 Task: Set up an automatic out-of-office reply in Outlook with a specified time range and message.
Action: Mouse moved to (11, 73)
Screenshot: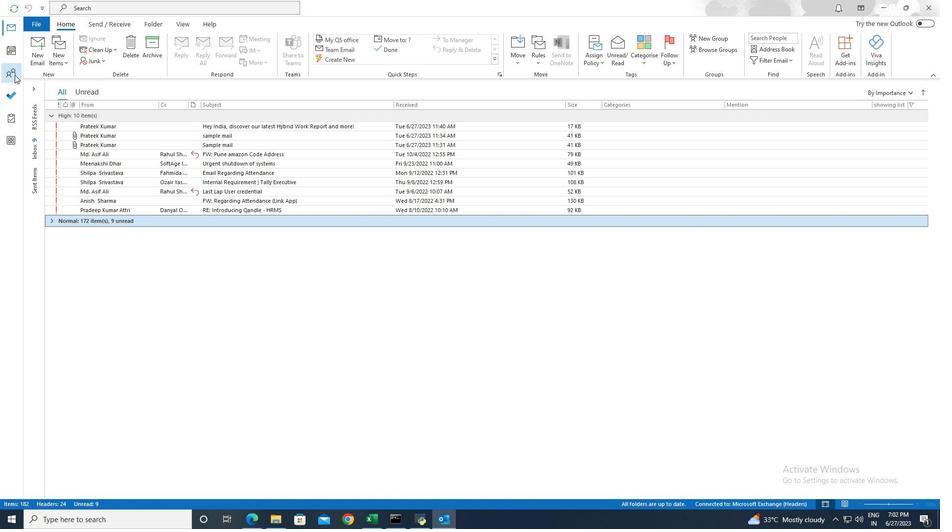 
Action: Mouse pressed left at (11, 73)
Screenshot: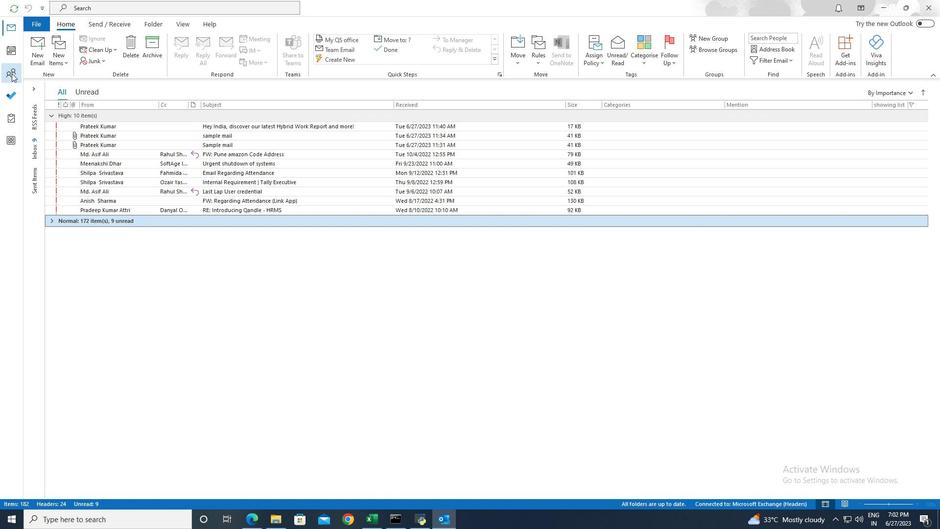 
Action: Mouse moved to (30, 21)
Screenshot: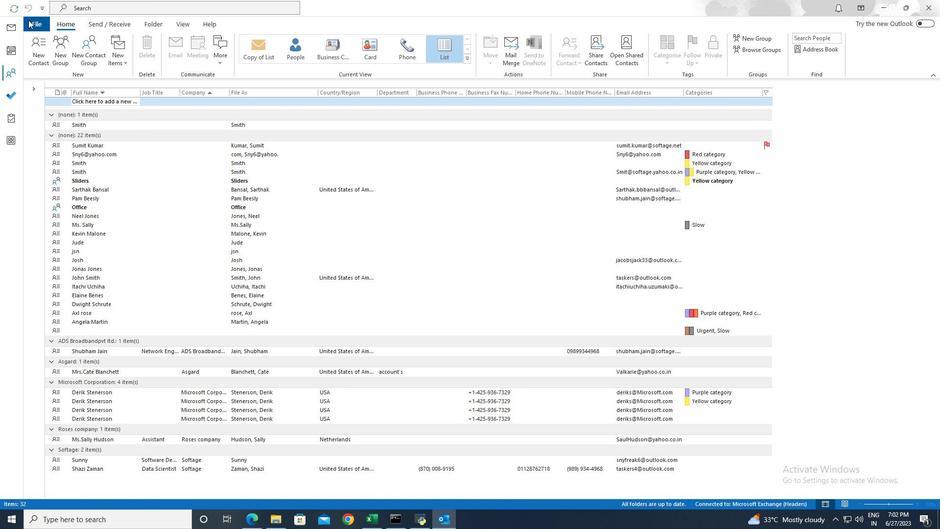 
Action: Mouse pressed left at (30, 21)
Screenshot: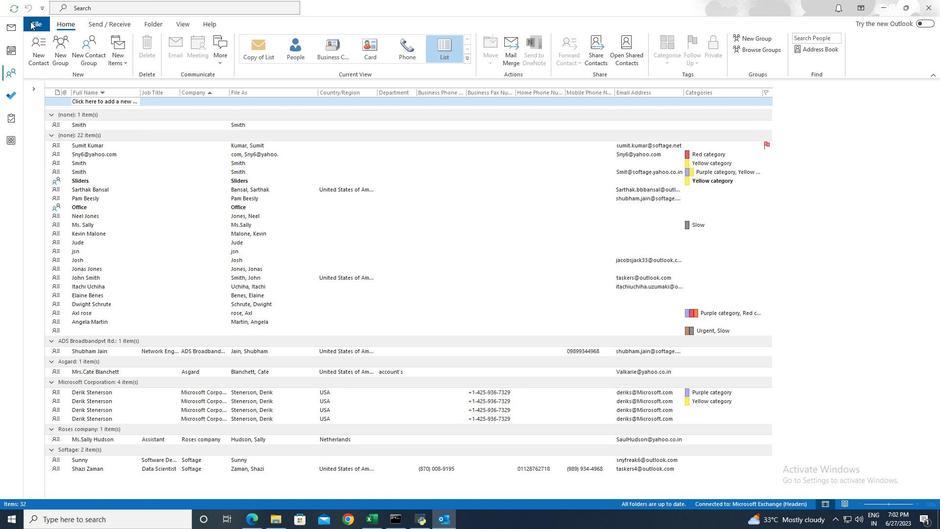 
Action: Mouse moved to (103, 195)
Screenshot: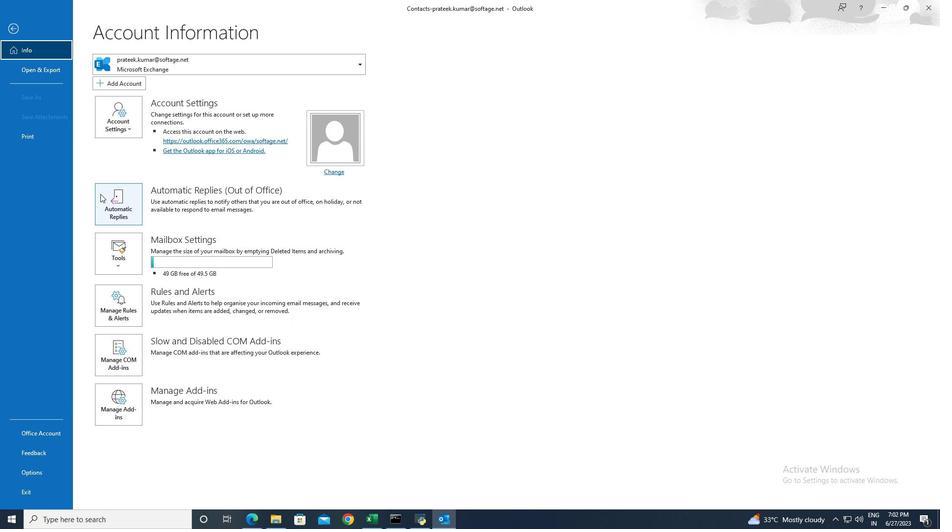 
Action: Mouse pressed left at (103, 195)
Screenshot: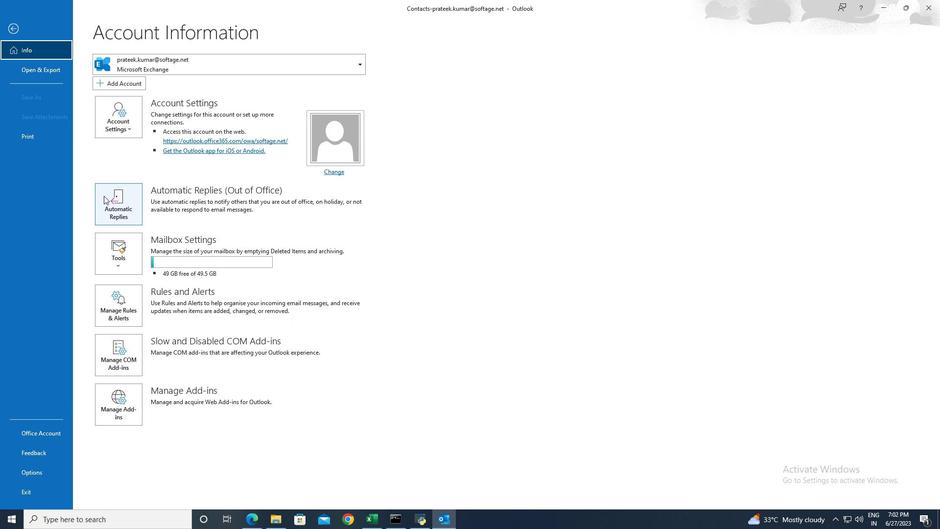 
Action: Mouse moved to (469, 169)
Screenshot: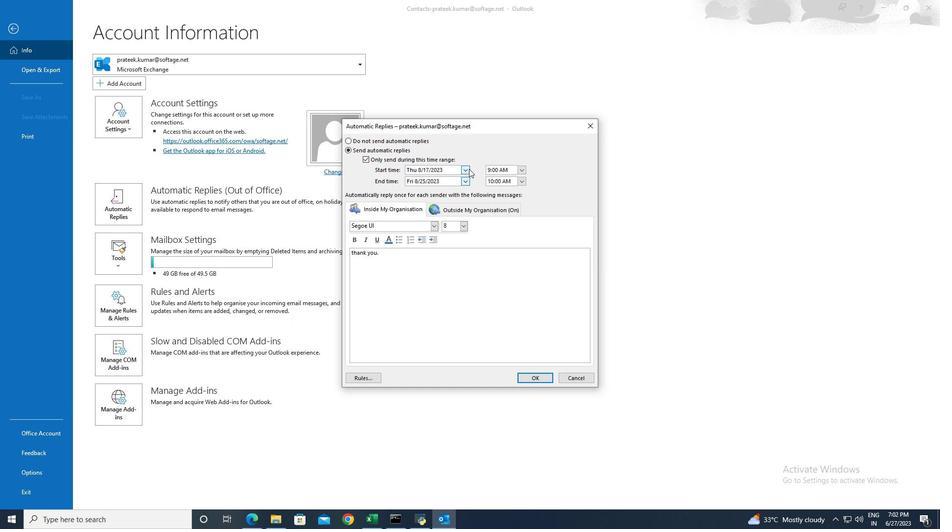 
Action: Mouse pressed left at (469, 169)
Screenshot: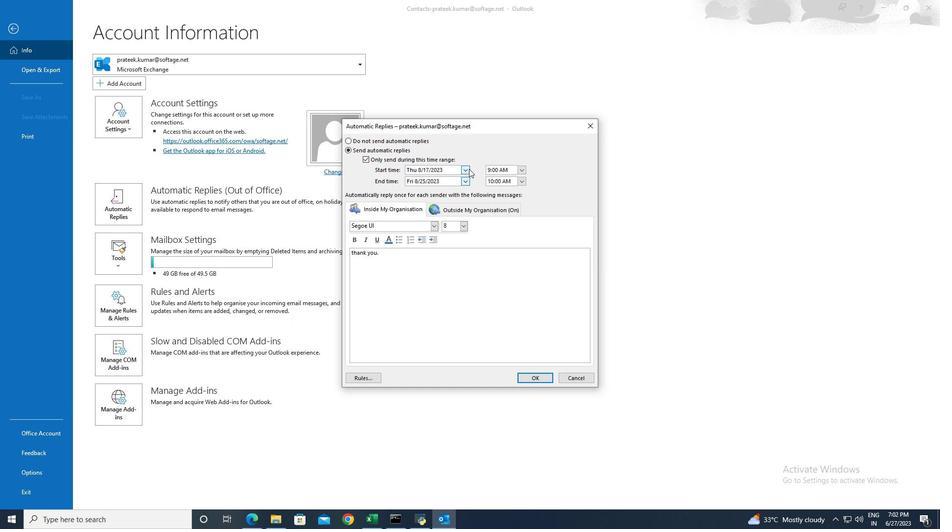 
Action: Mouse moved to (370, 180)
Screenshot: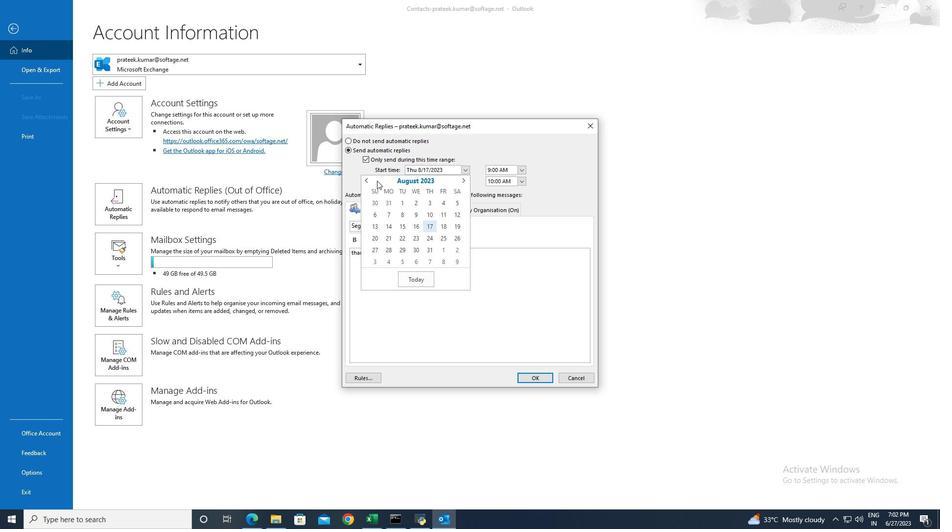 
Action: Mouse pressed left at (370, 180)
Screenshot: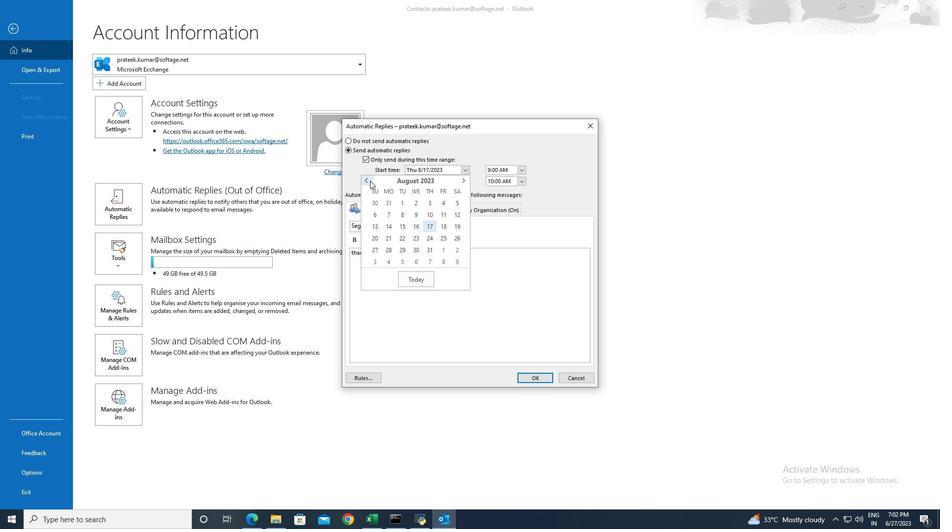 
Action: Mouse moved to (430, 223)
Screenshot: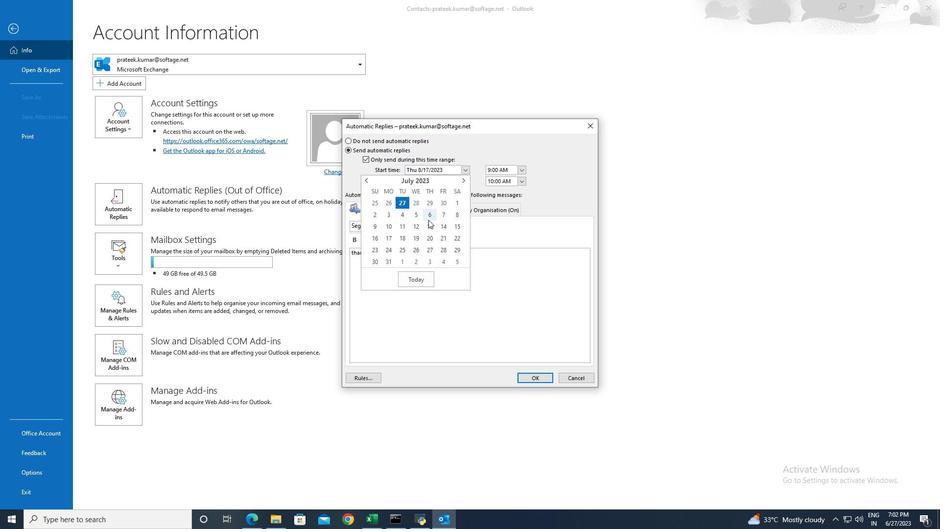 
Action: Mouse pressed left at (430, 223)
Screenshot: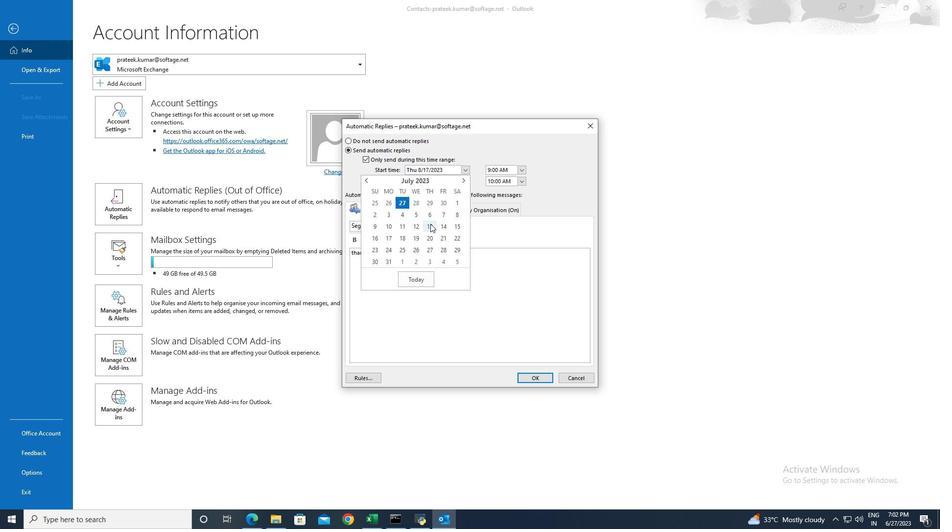 
Action: Mouse moved to (520, 170)
Screenshot: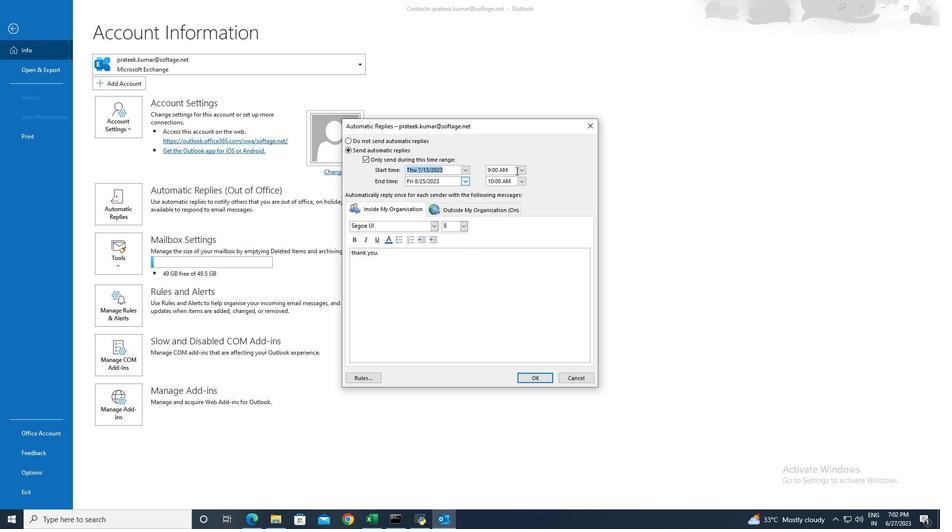 
Action: Mouse pressed left at (520, 170)
Screenshot: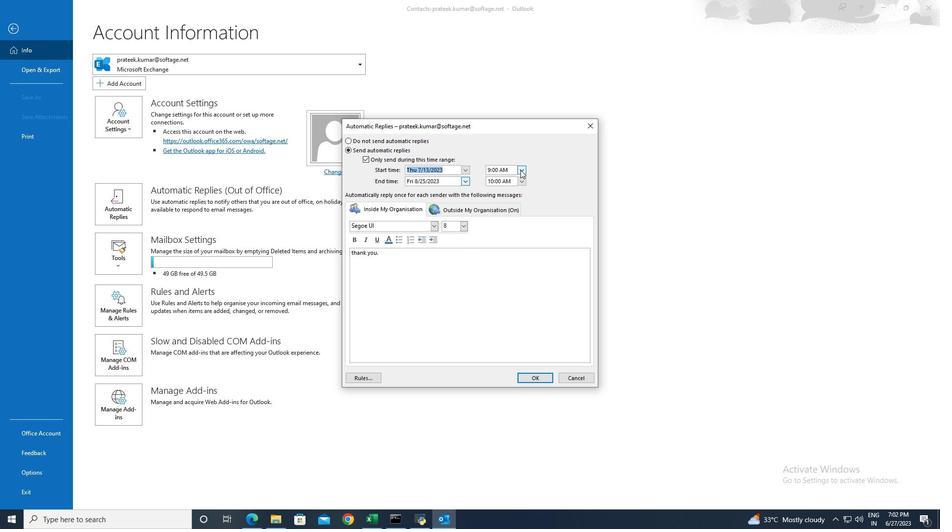
Action: Mouse moved to (523, 177)
Screenshot: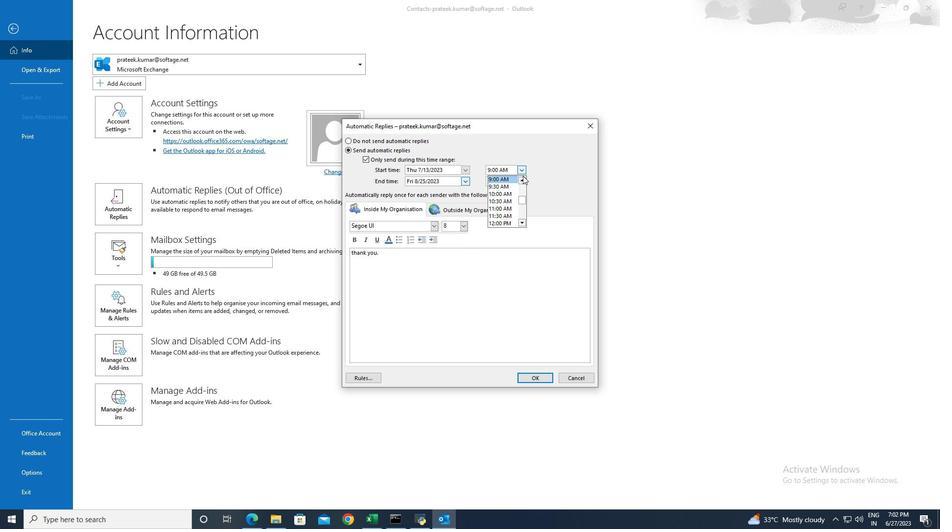 
Action: Mouse pressed left at (523, 177)
Screenshot: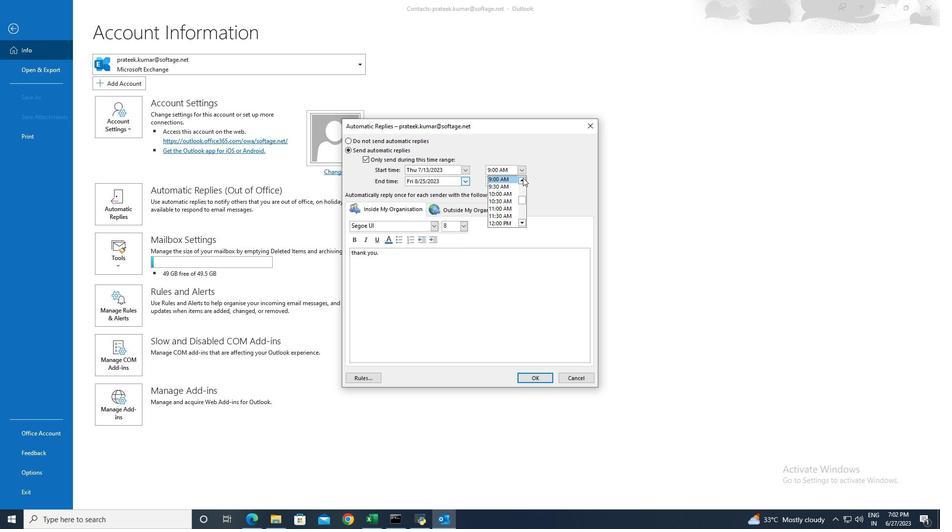 
Action: Mouse pressed left at (523, 177)
Screenshot: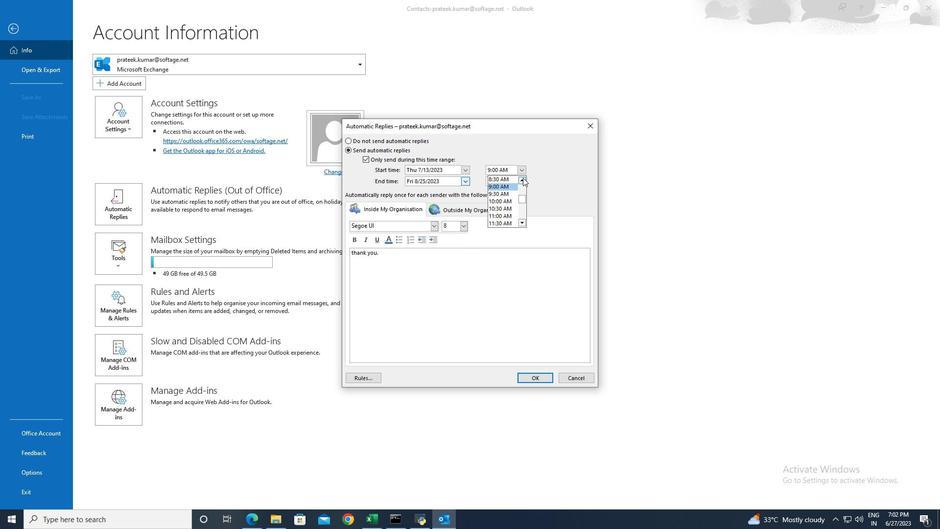 
Action: Mouse moved to (500, 180)
Screenshot: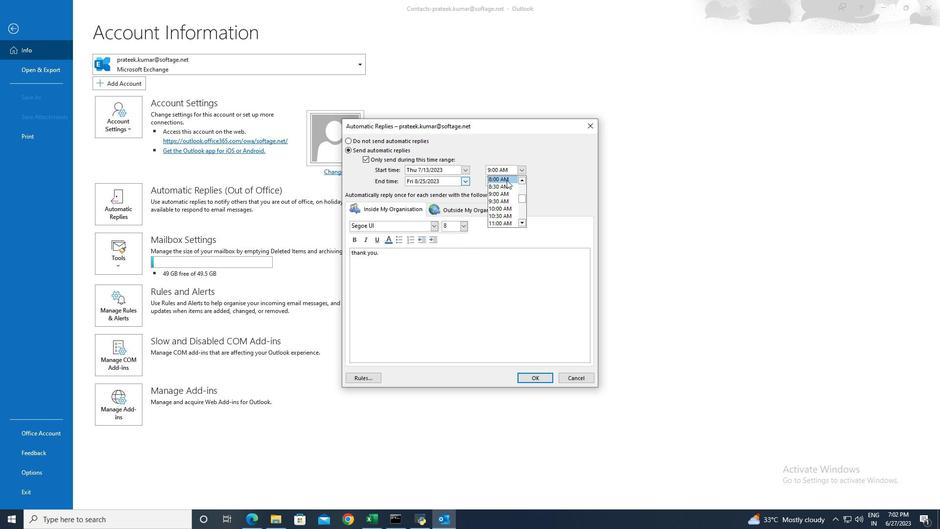 
Action: Mouse pressed left at (500, 180)
Screenshot: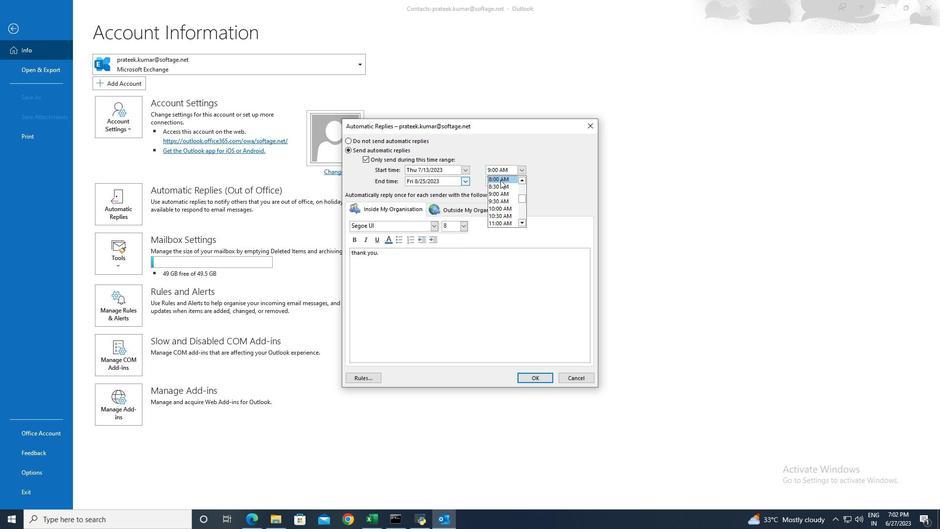 
Action: Mouse moved to (463, 181)
Screenshot: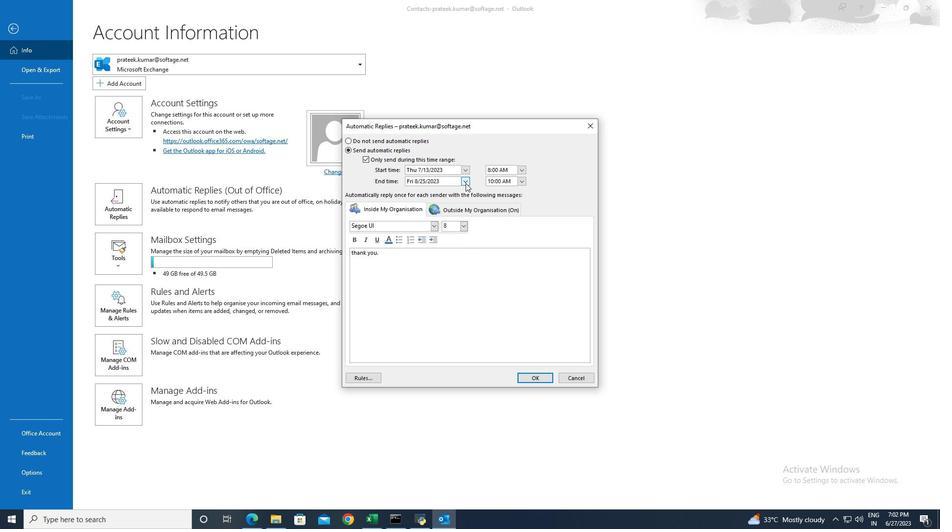 
Action: Mouse pressed left at (463, 181)
Screenshot: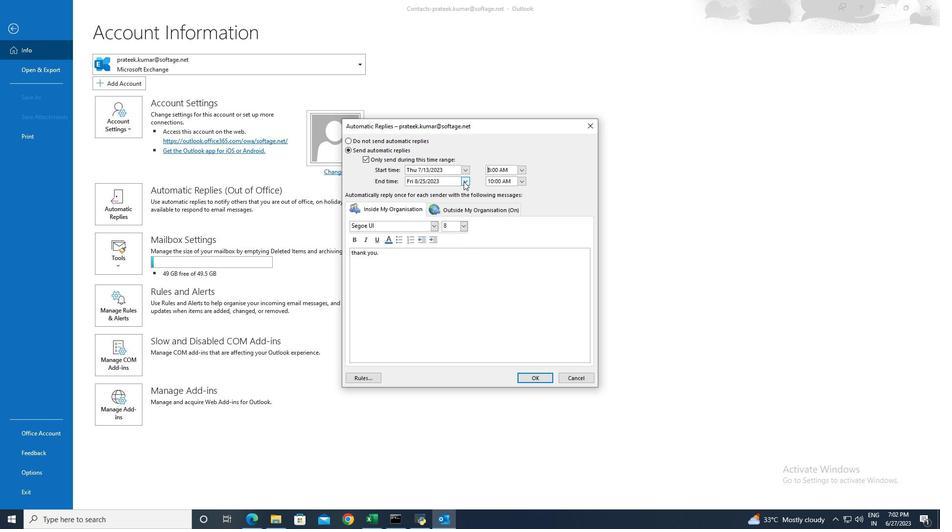 
Action: Mouse moved to (365, 194)
Screenshot: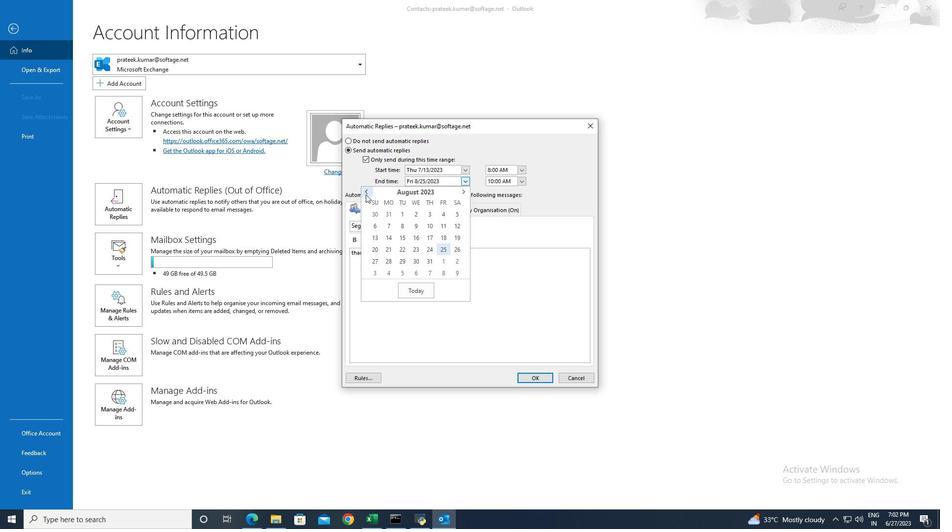 
Action: Mouse pressed left at (365, 194)
Screenshot: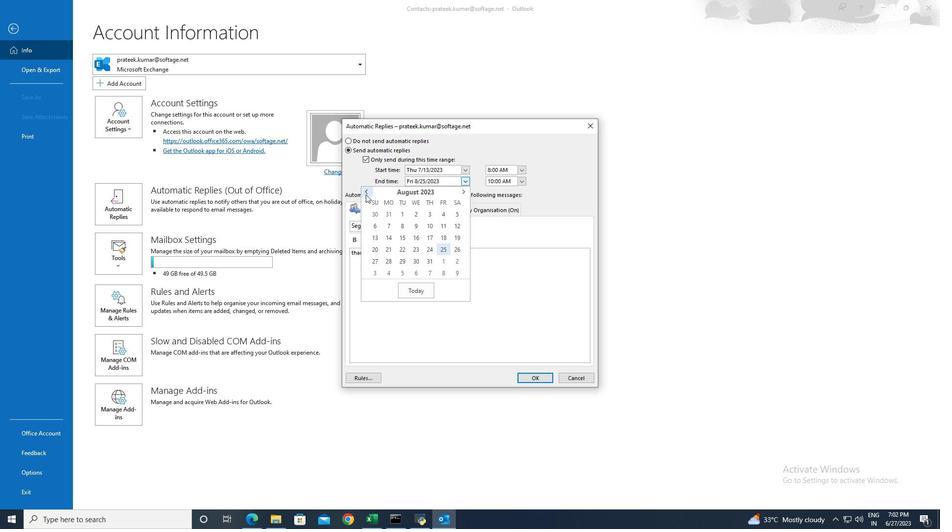 
Action: Mouse moved to (387, 263)
Screenshot: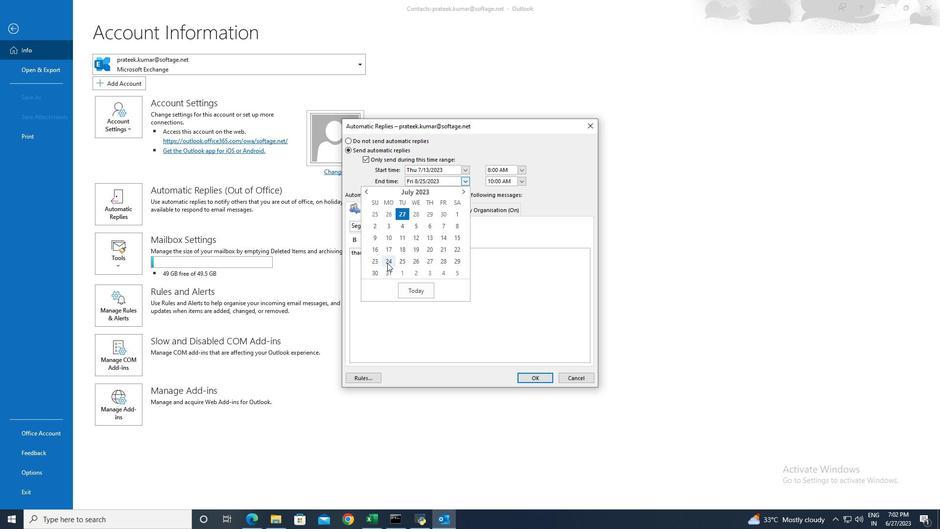 
Action: Mouse pressed left at (387, 263)
Screenshot: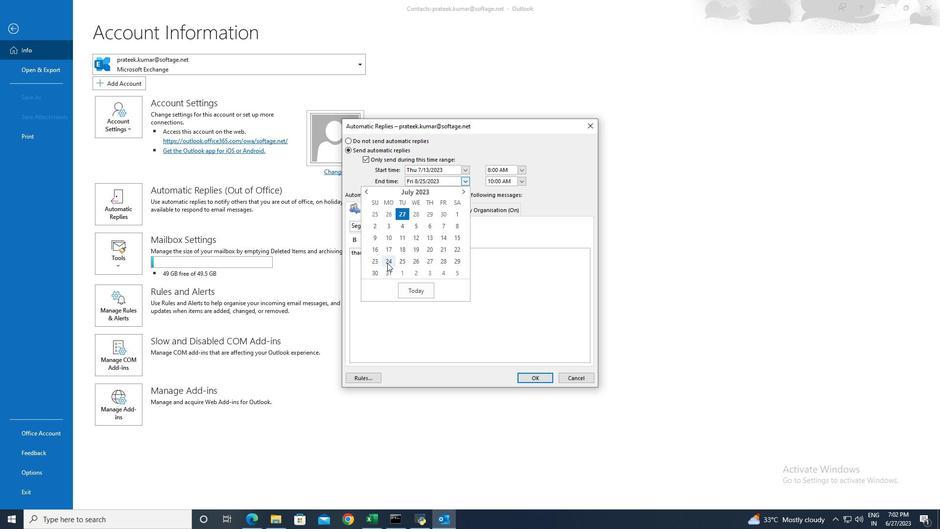 
Action: Mouse moved to (521, 182)
Screenshot: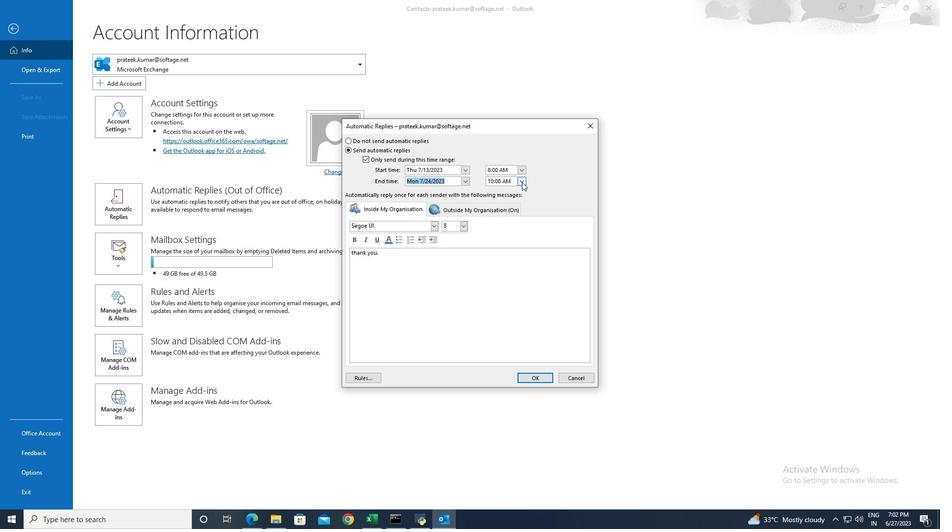 
Action: Mouse pressed left at (521, 182)
Screenshot: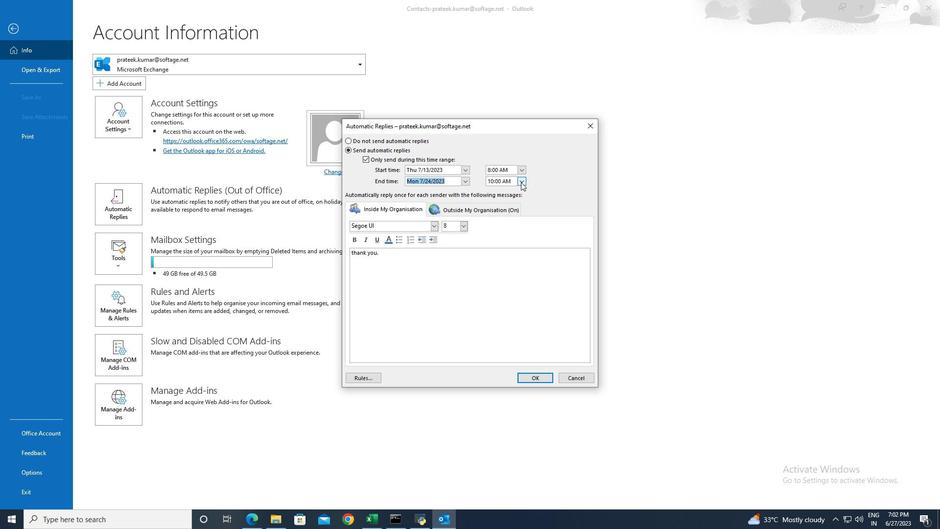 
Action: Mouse moved to (521, 189)
Screenshot: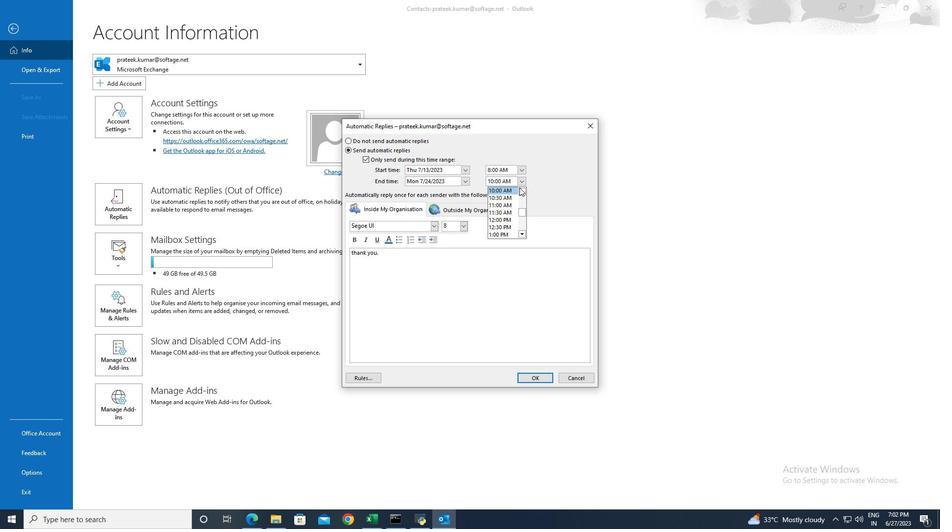 
Action: Mouse pressed left at (521, 189)
Screenshot: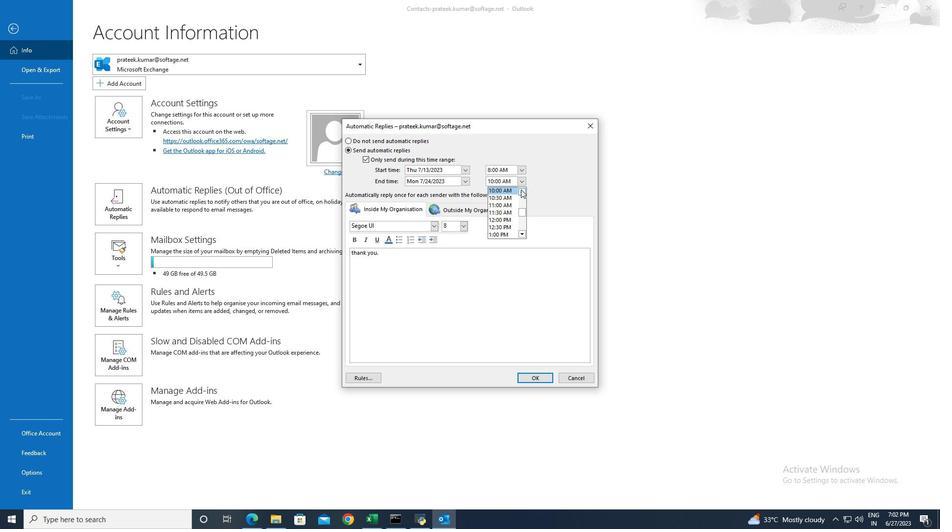 
Action: Mouse pressed left at (521, 189)
Screenshot: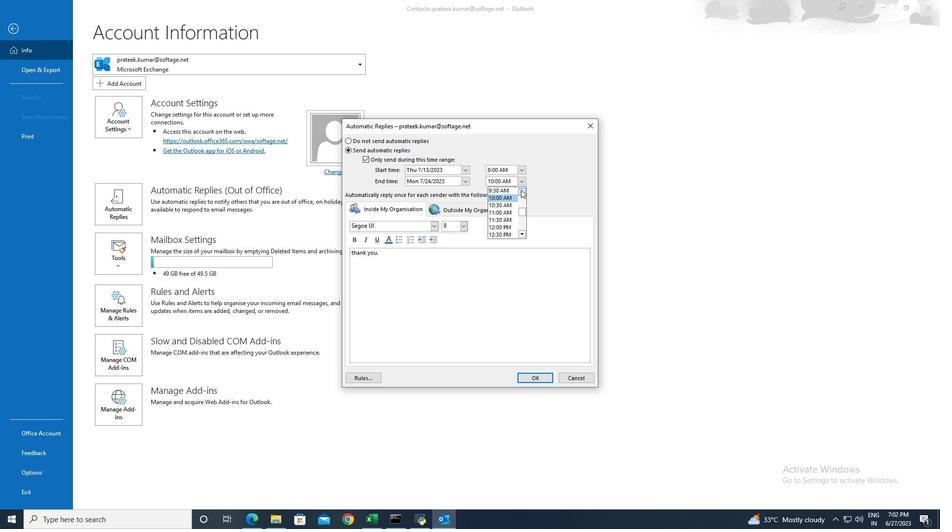 
Action: Mouse pressed left at (521, 189)
Screenshot: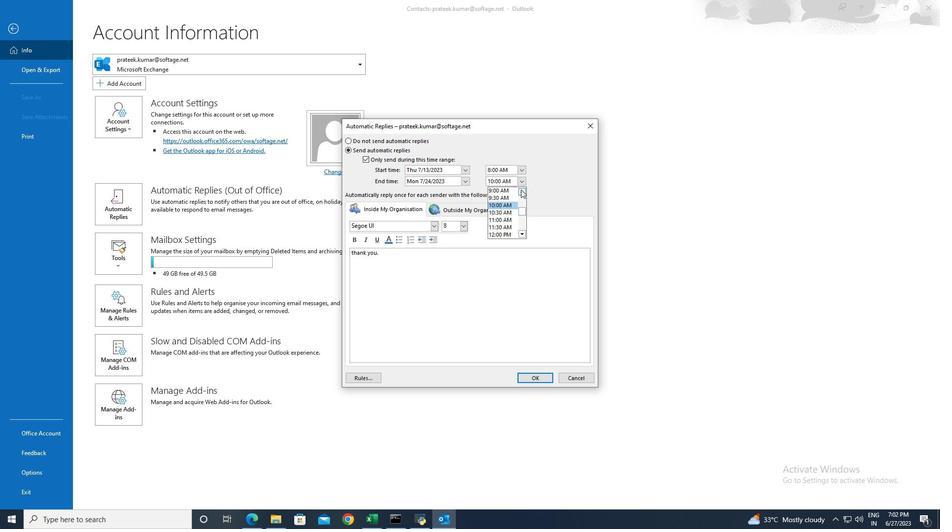 
Action: Mouse pressed left at (521, 189)
Screenshot: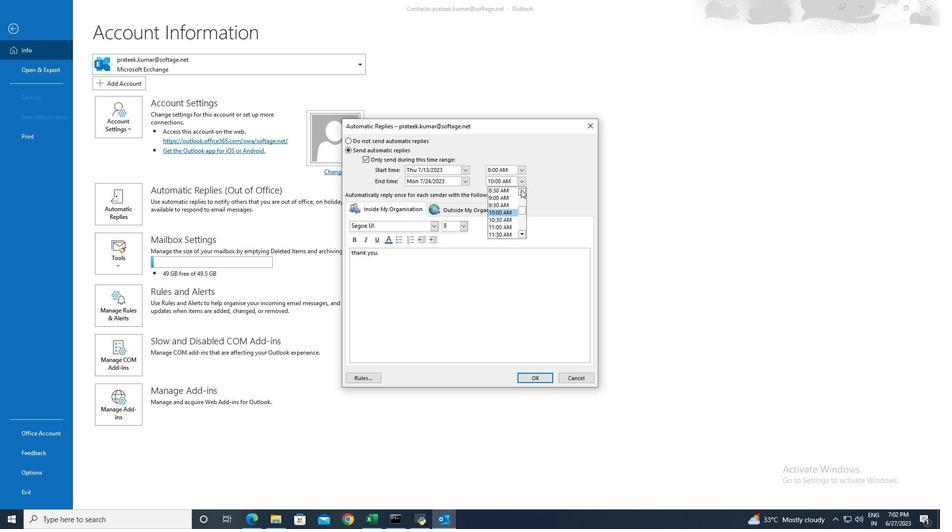 
Action: Mouse moved to (504, 189)
Screenshot: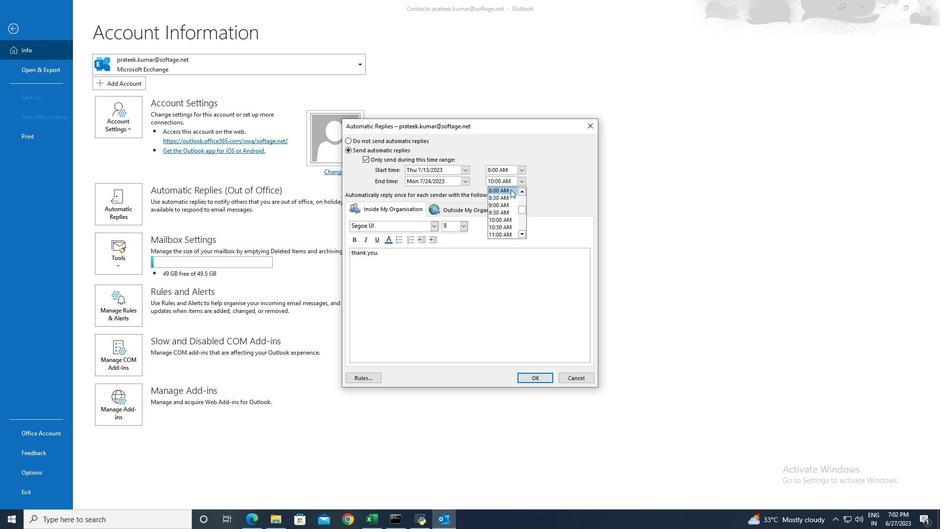 
Action: Mouse pressed left at (504, 189)
Screenshot: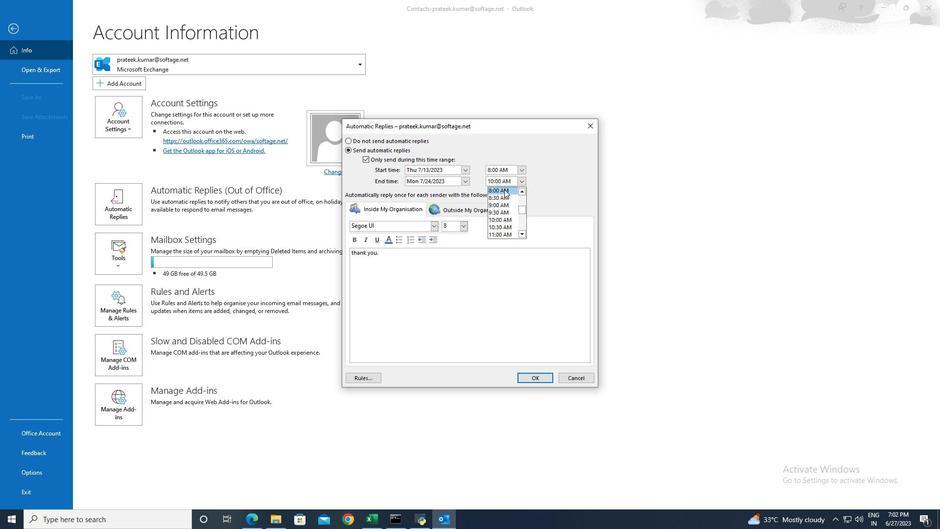 
Action: Mouse moved to (393, 253)
Screenshot: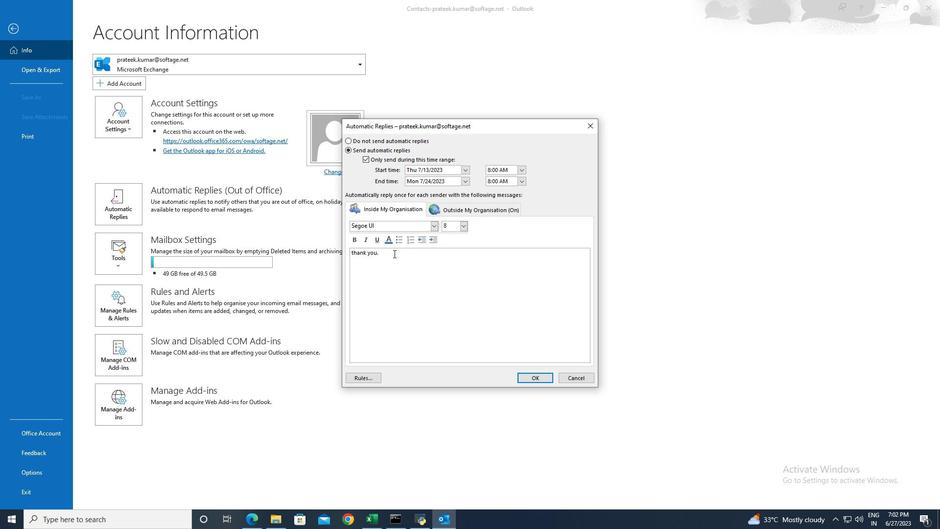 
Action: Mouse pressed left at (393, 253)
Screenshot: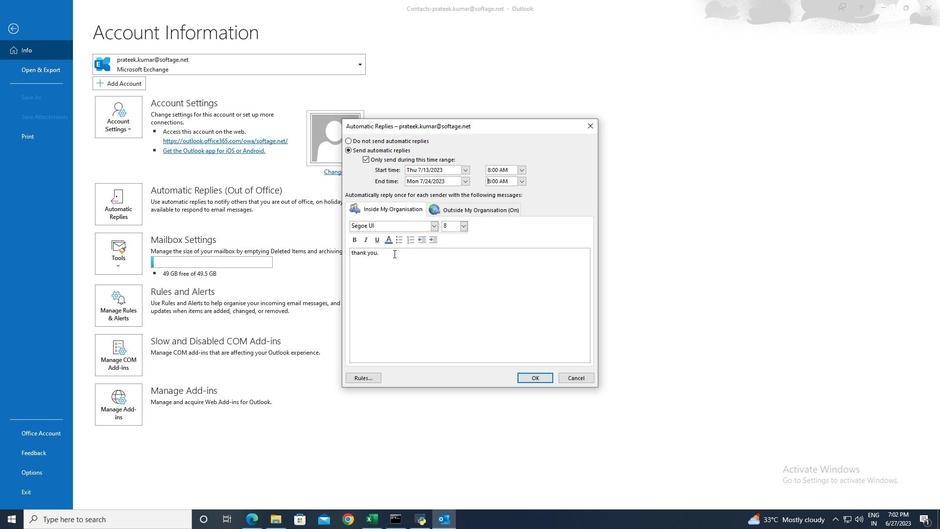 
Action: Mouse pressed left at (393, 253)
Screenshot: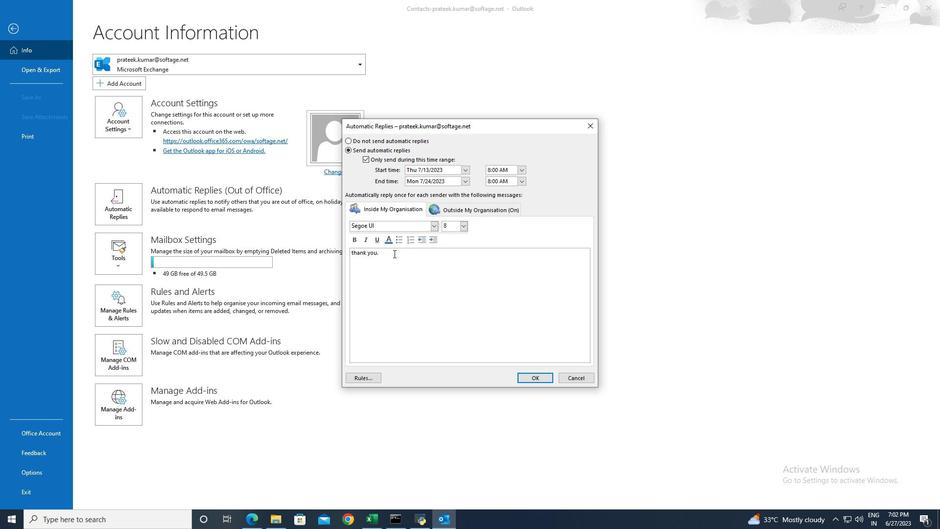 
Action: Mouse moved to (390, 257)
Screenshot: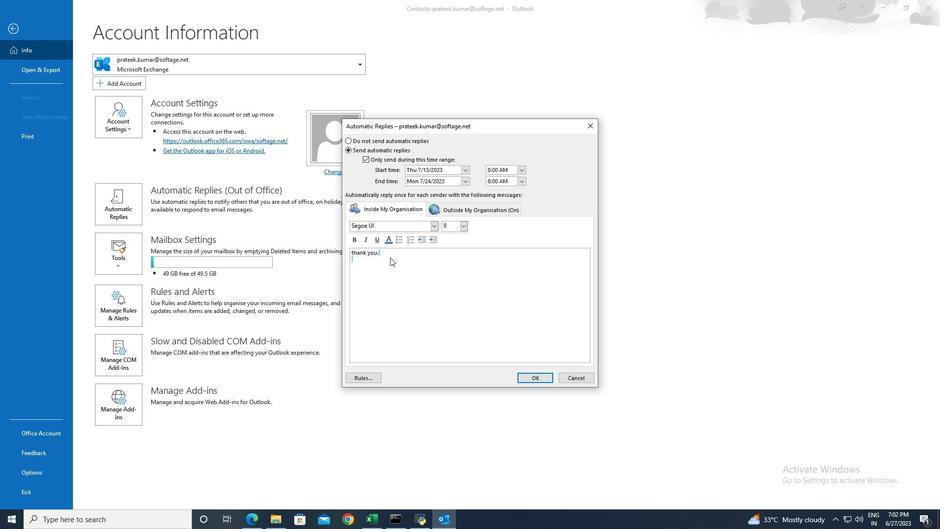
Action: Mouse pressed left at (390, 257)
Screenshot: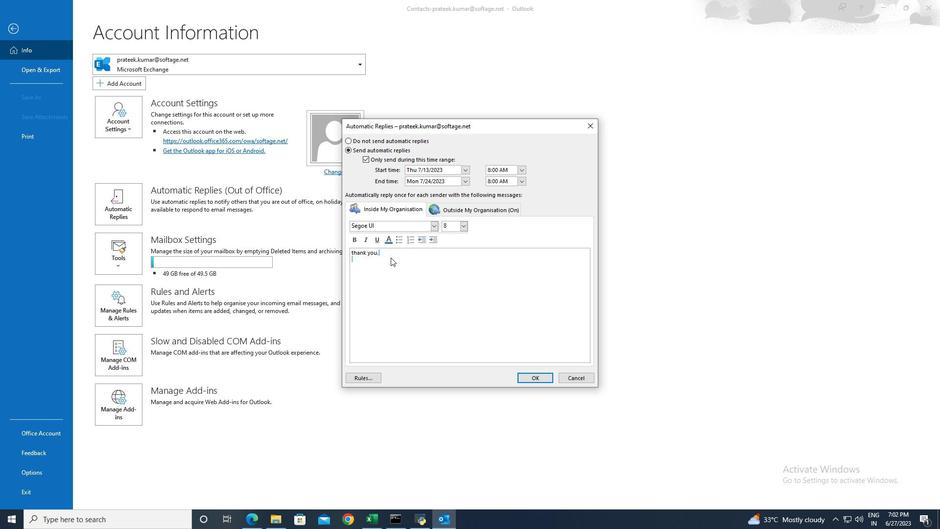 
Action: Mouse moved to (390, 256)
Screenshot: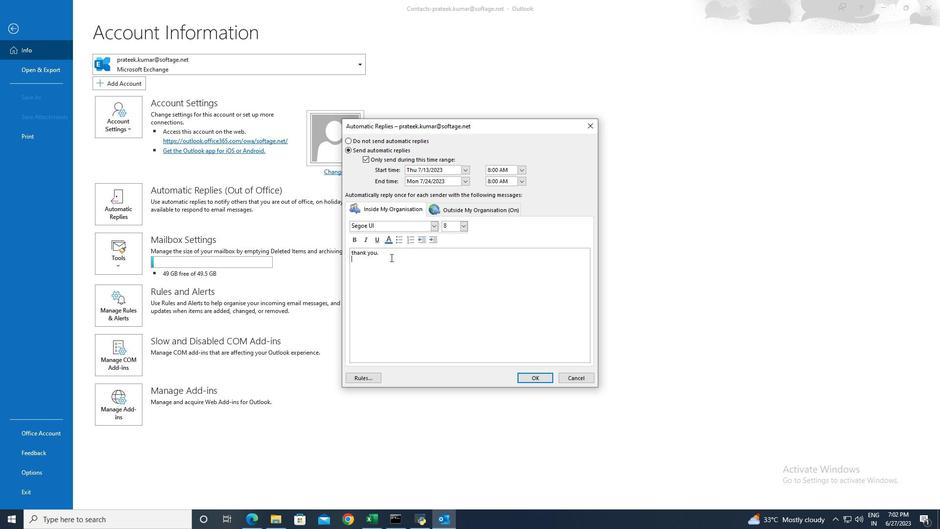 
Action: Mouse pressed left at (390, 256)
Screenshot: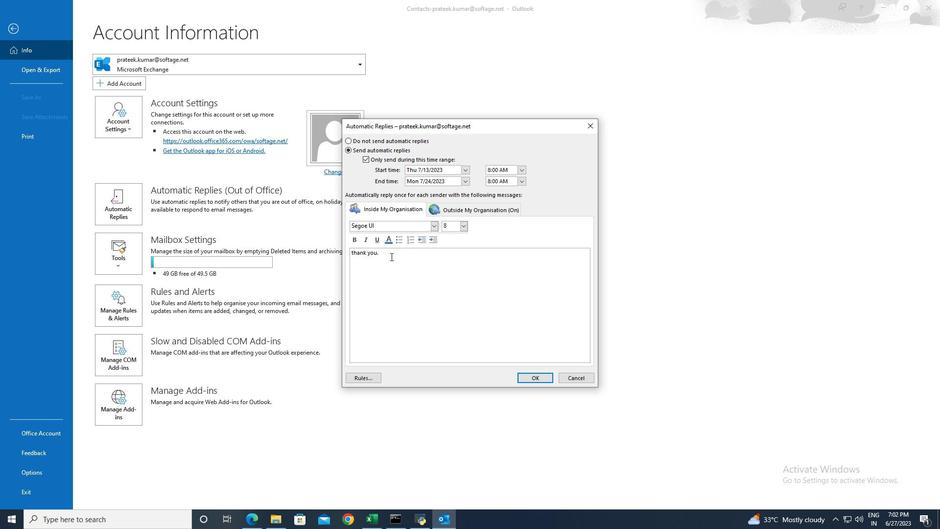 
Action: Mouse moved to (390, 255)
Screenshot: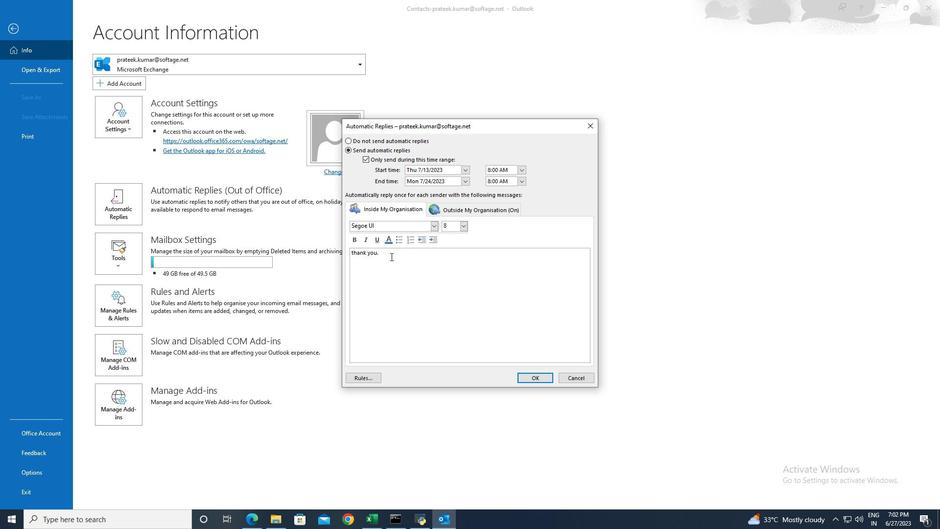 
Action: Key pressed <Key.backspace><Key.backspace><Key.backspace><Key.backspace><Key.backspace><Key.backspace><Key.backspace><Key.backspace><Key.backspace><Key.backspace><Key.backspace><Key.backspace><Key.backspace><Key.backspace><Key.shift>I<Key.space>am<Key.space>on<Key.space>vacation.
Screenshot: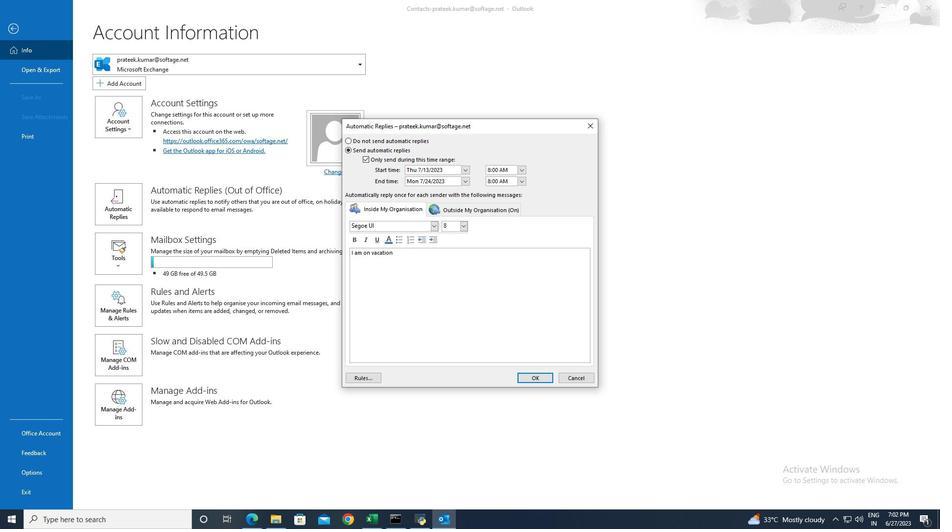 
Action: Mouse moved to (541, 378)
Screenshot: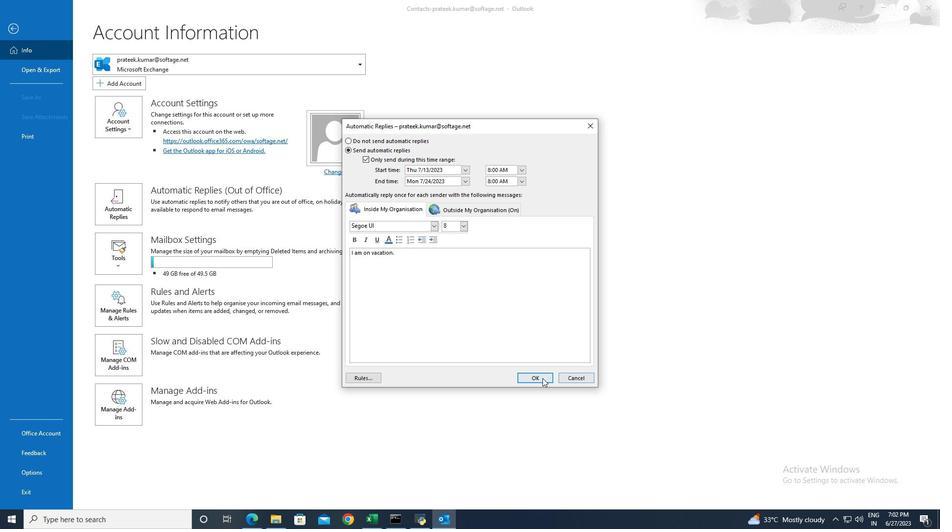 
Action: Mouse pressed left at (541, 378)
Screenshot: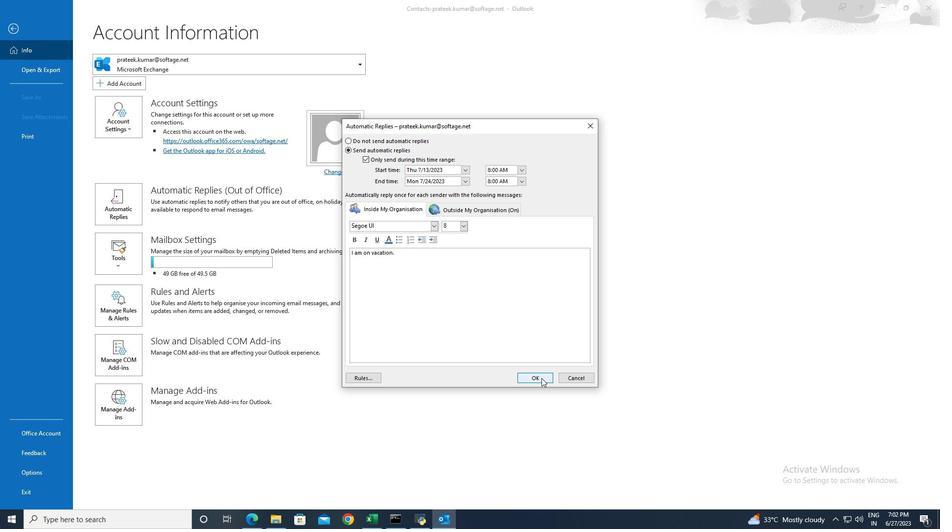 
Action: Mouse moved to (454, 280)
Screenshot: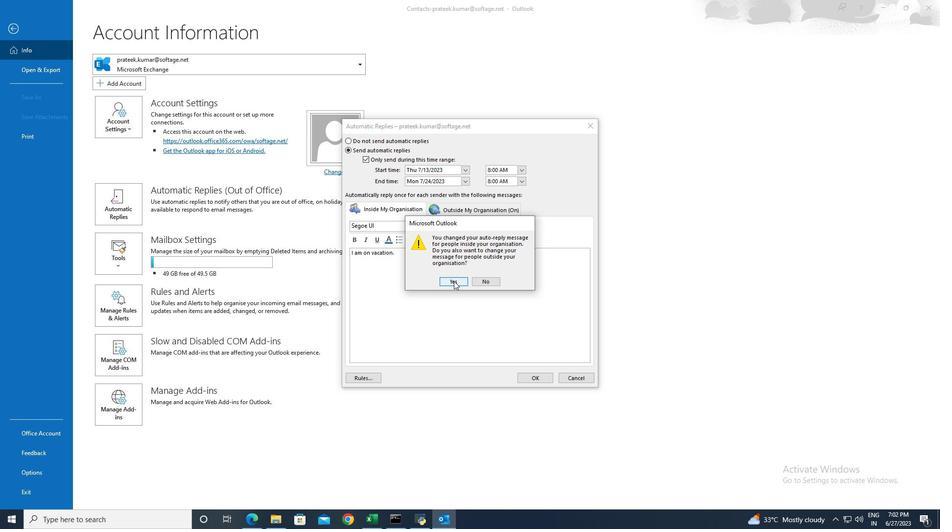 
Action: Mouse pressed left at (454, 280)
Screenshot: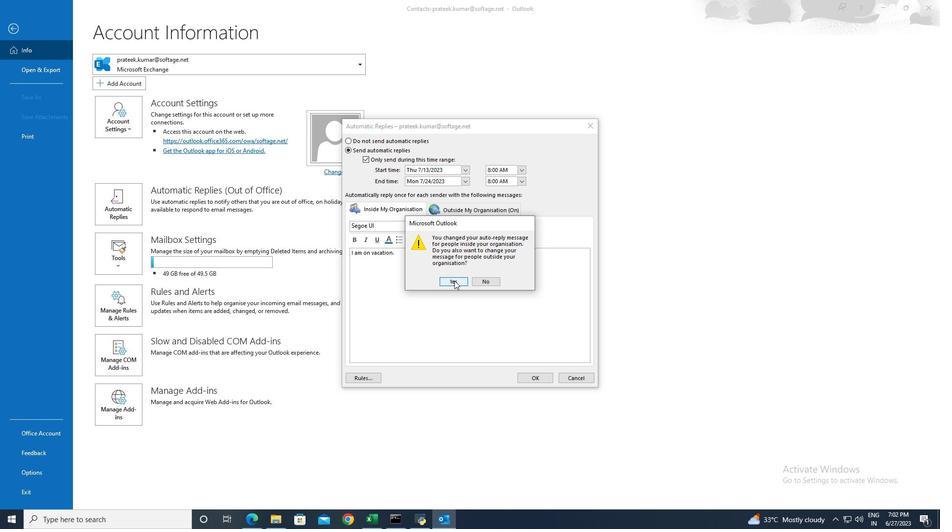 
Action: Mouse moved to (540, 375)
Screenshot: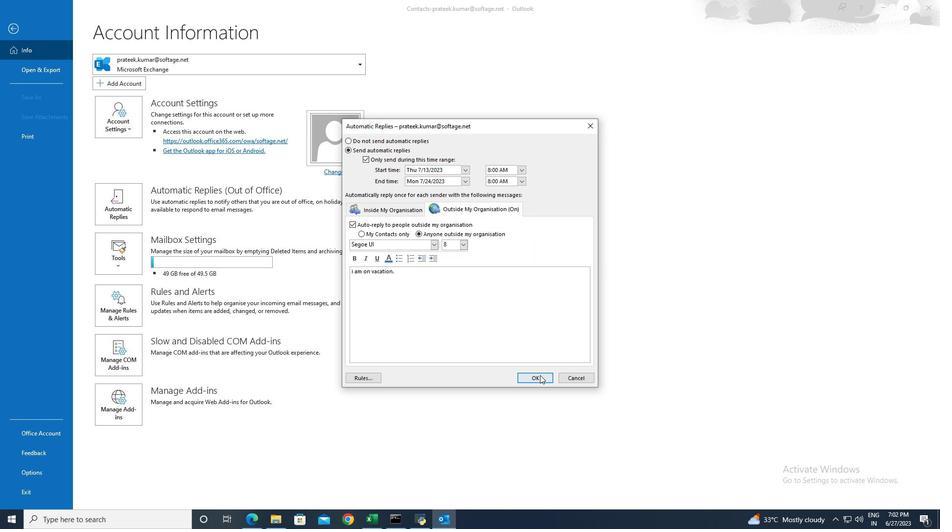 
Action: Mouse pressed left at (540, 375)
Screenshot: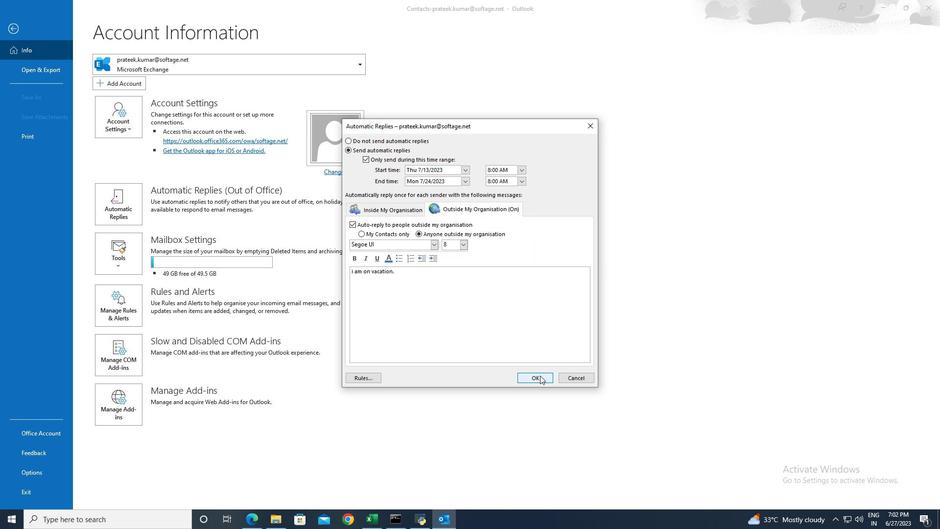 
Action: Mouse moved to (540, 375)
Screenshot: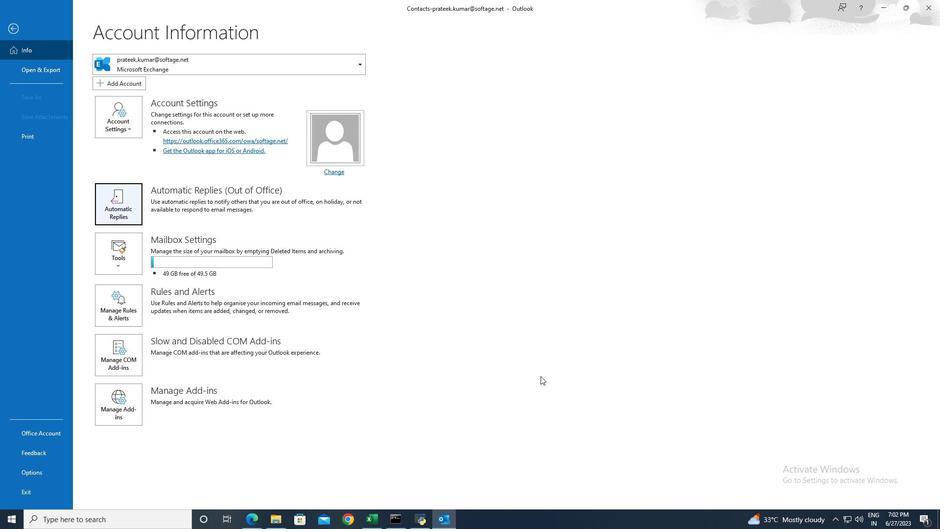 
